 Task: Change the title to "Remote Class Lesson Plan and Resource Hub".
Action: Mouse moved to (252, 52)
Screenshot: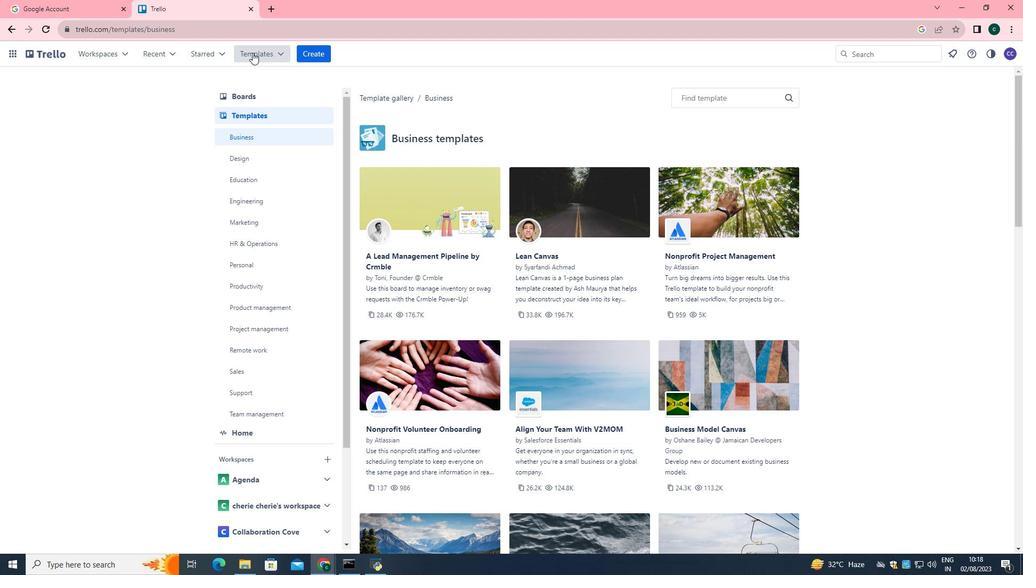 
Action: Mouse pressed left at (252, 52)
Screenshot: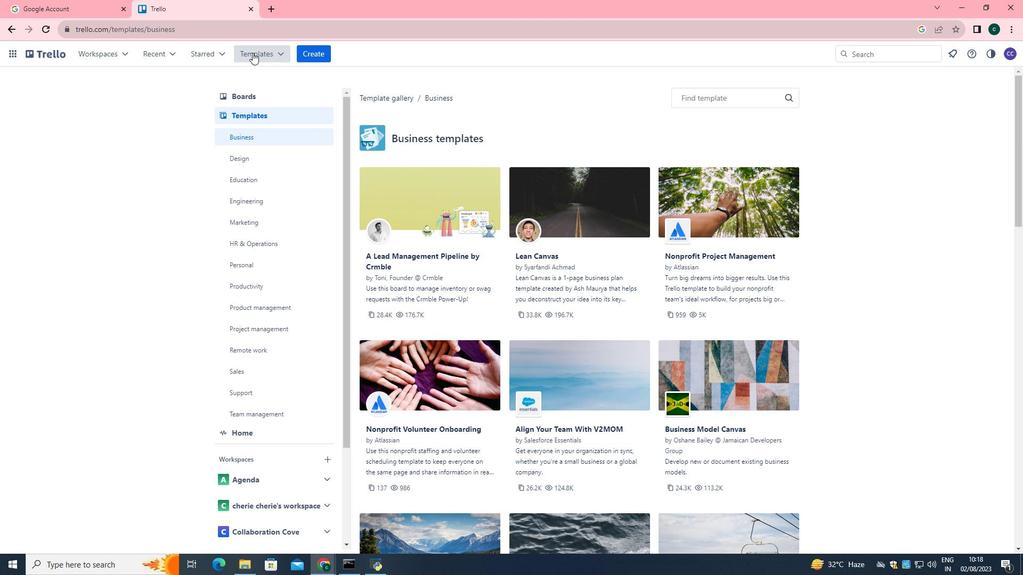 
Action: Mouse moved to (345, 388)
Screenshot: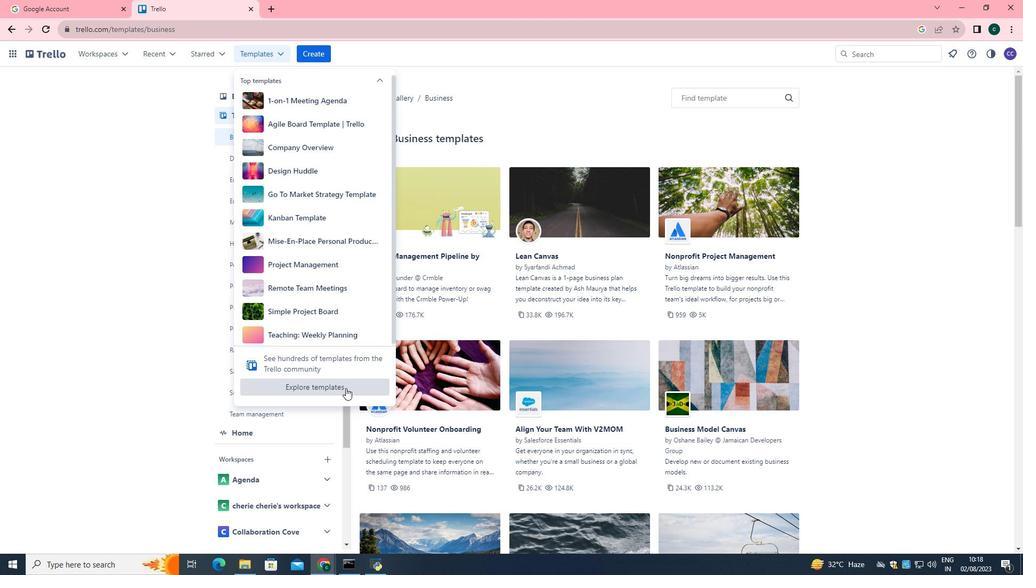 
Action: Mouse pressed left at (345, 388)
Screenshot: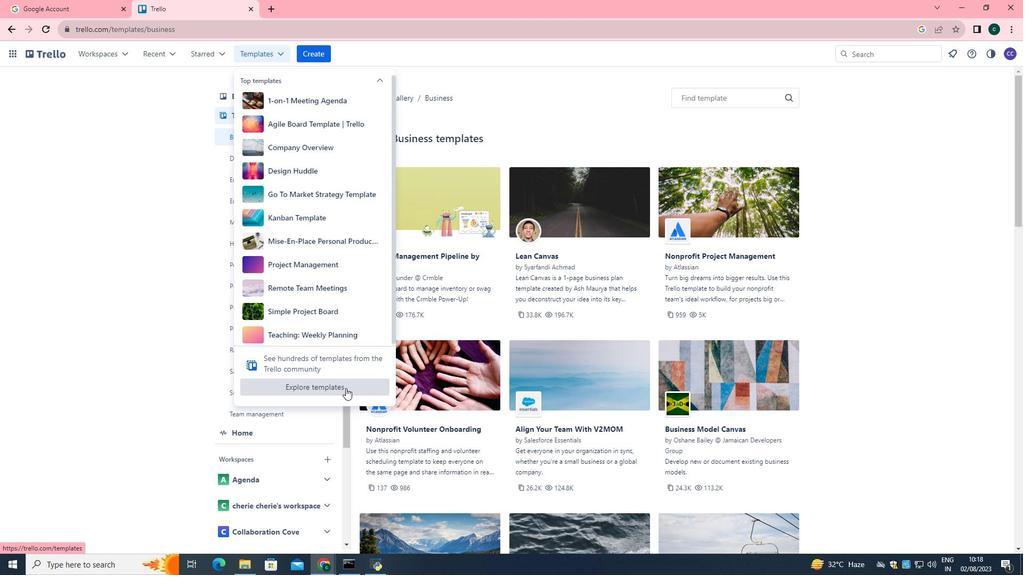 
Action: Mouse moved to (503, 170)
Screenshot: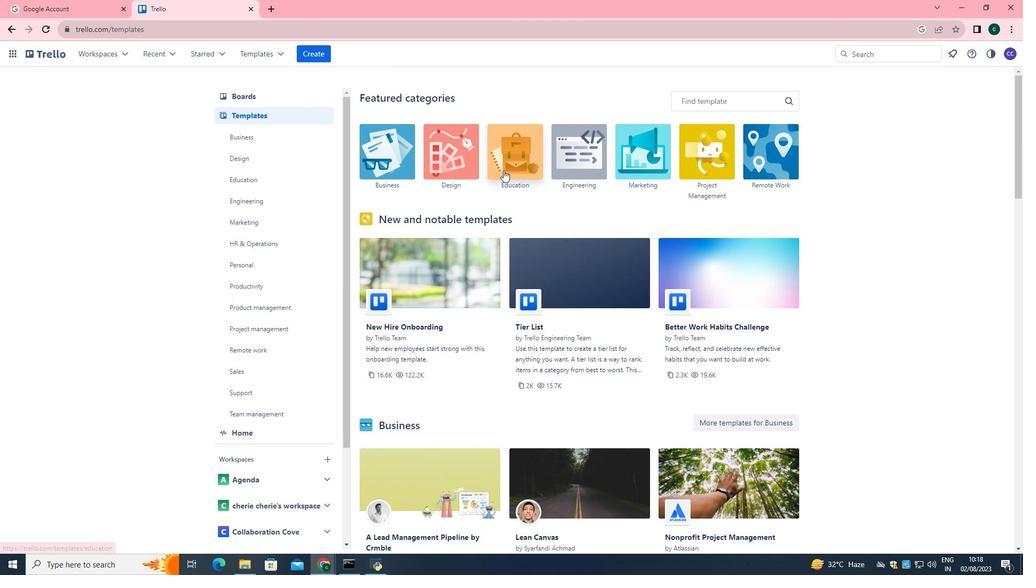
Action: Mouse pressed left at (503, 170)
Screenshot: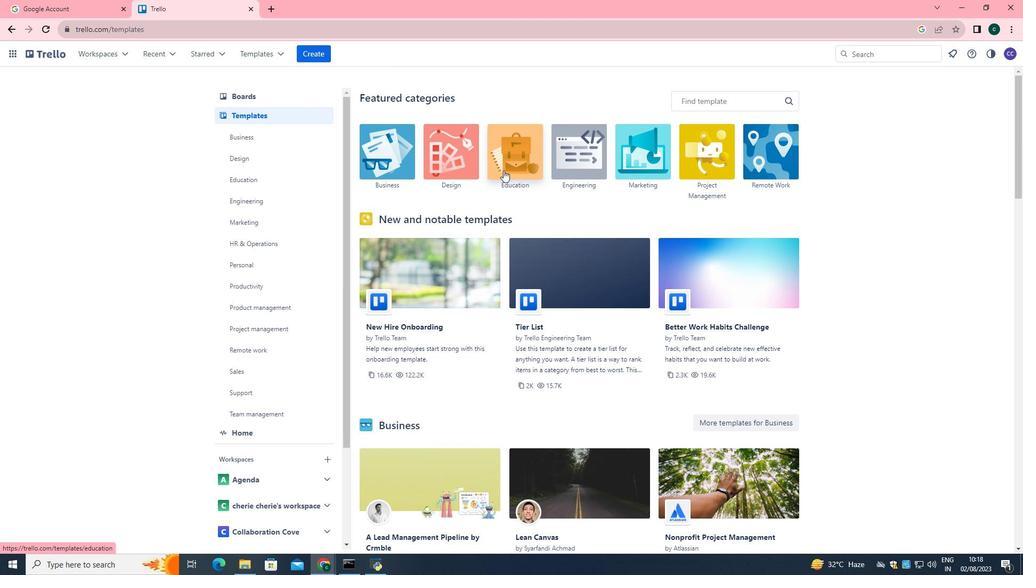 
Action: Mouse moved to (429, 192)
Screenshot: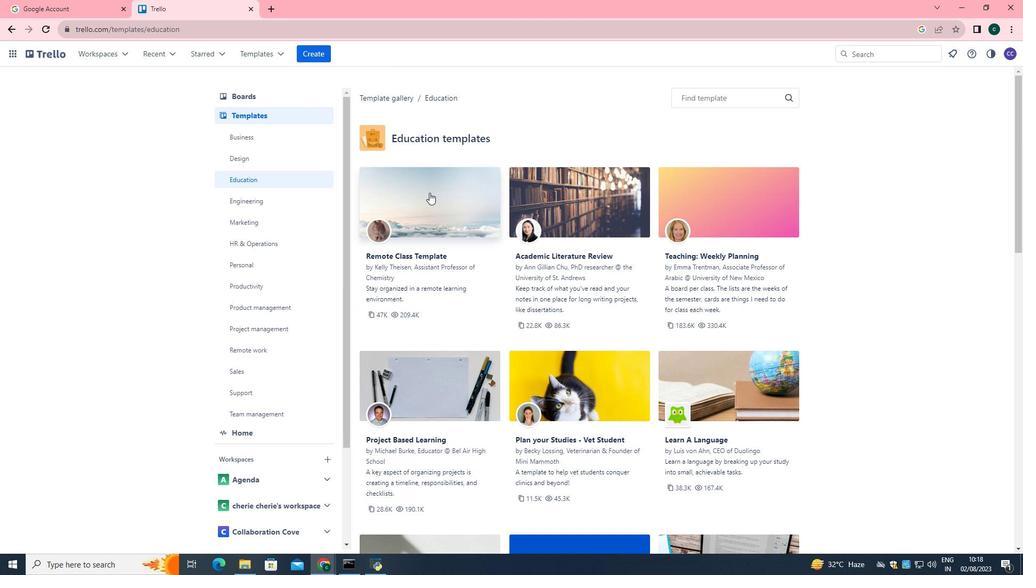 
Action: Mouse pressed left at (429, 192)
Screenshot: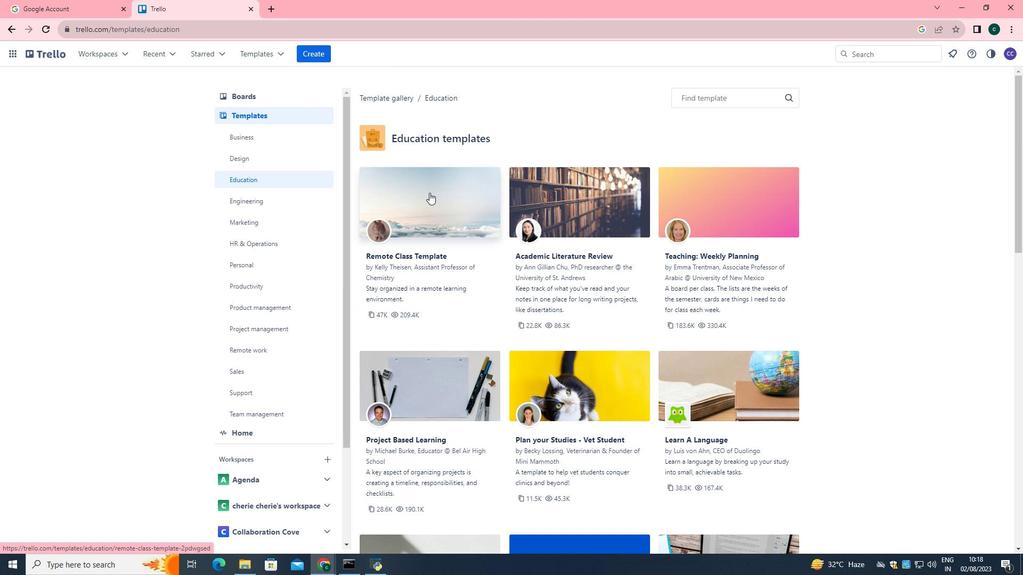 
Action: Mouse moved to (787, 133)
Screenshot: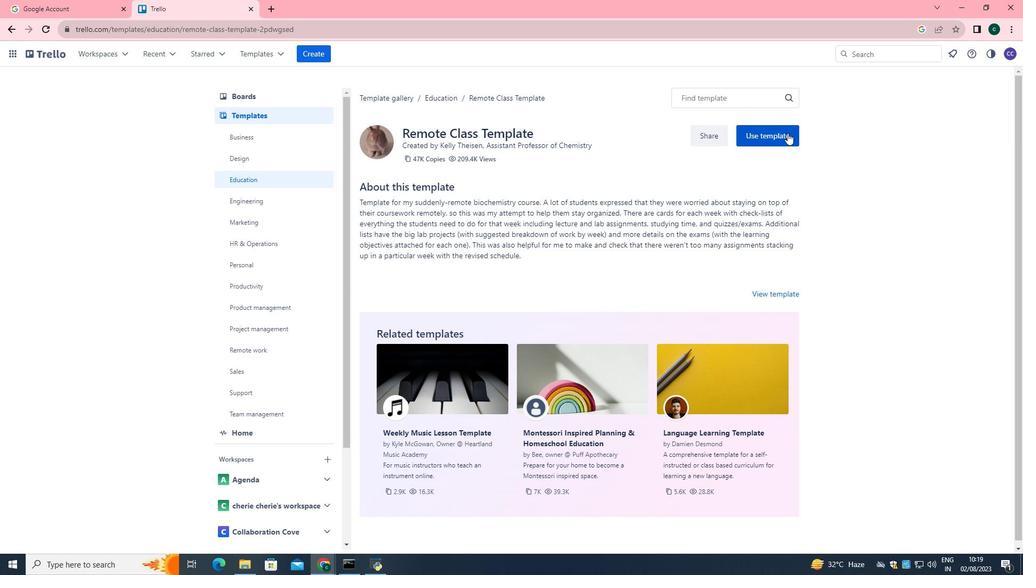 
Action: Mouse pressed left at (787, 133)
Screenshot: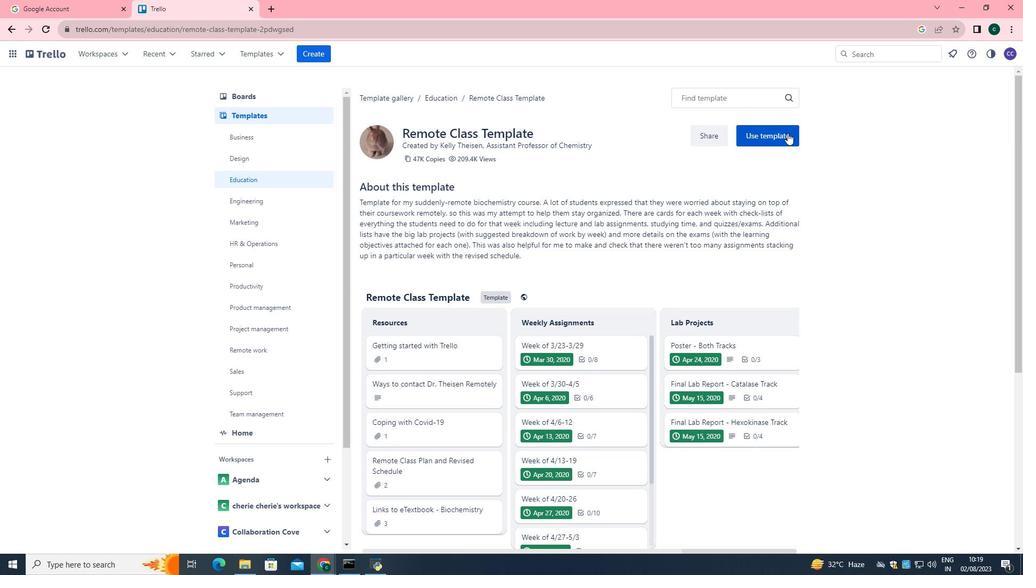 
Action: Mouse moved to (805, 172)
Screenshot: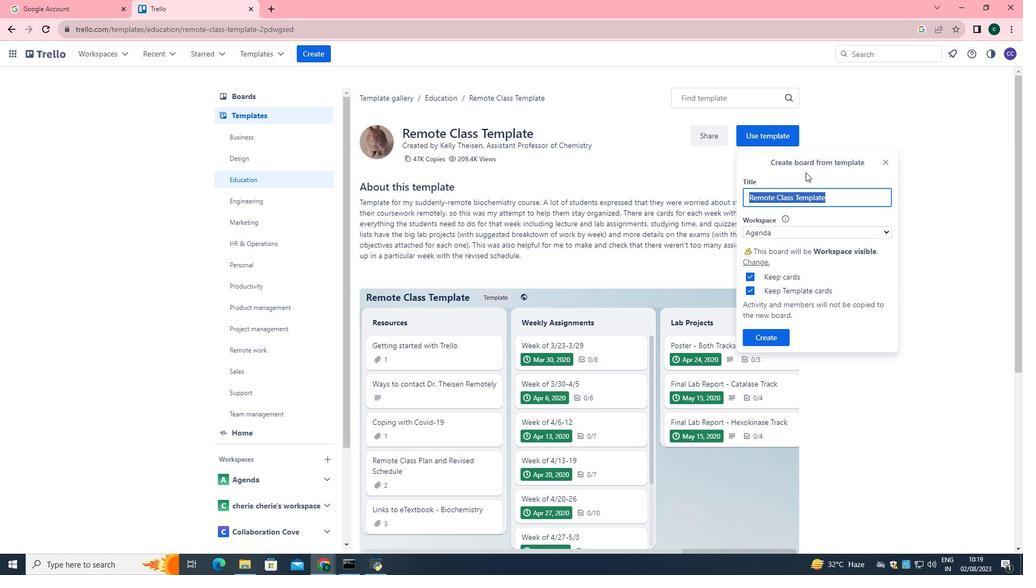 
Action: Key pressed <Key.shift>Remote<Key.space><Key.shift>Class<Key.shift>Lesson<Key.space><Key.shift>Plan<Key.space>and<Key.space><Key.shift>Resource<Key.space><Key.shift>Hub
Screenshot: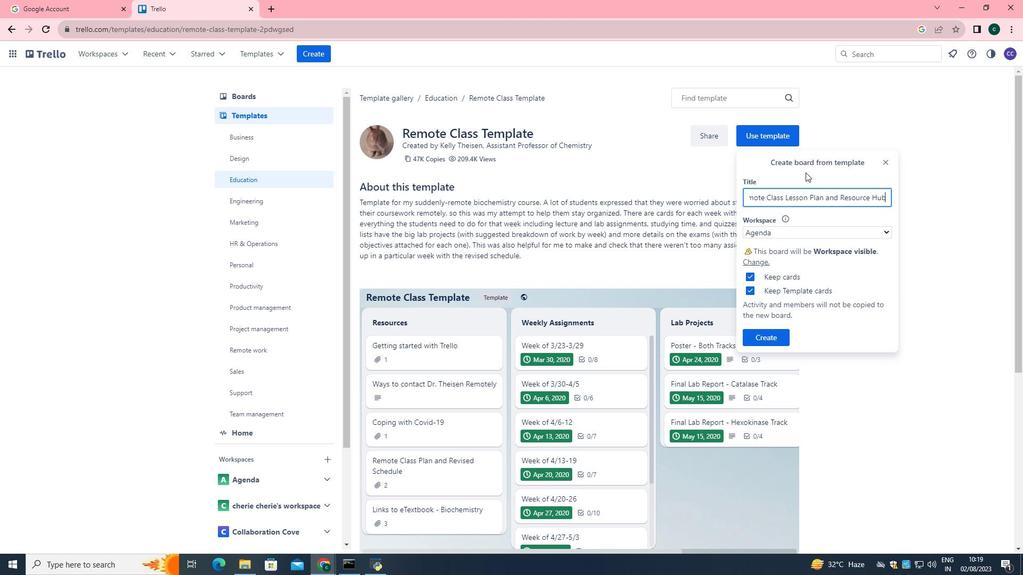 
